 Task: Enable the option Use data youve given to businesses.
Action: Mouse moved to (661, 90)
Screenshot: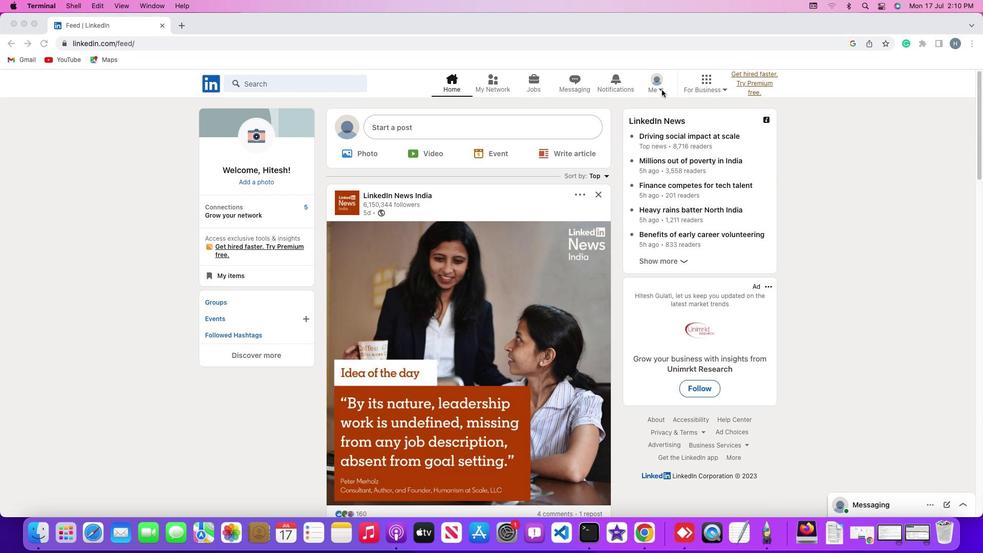 
Action: Mouse pressed left at (661, 90)
Screenshot: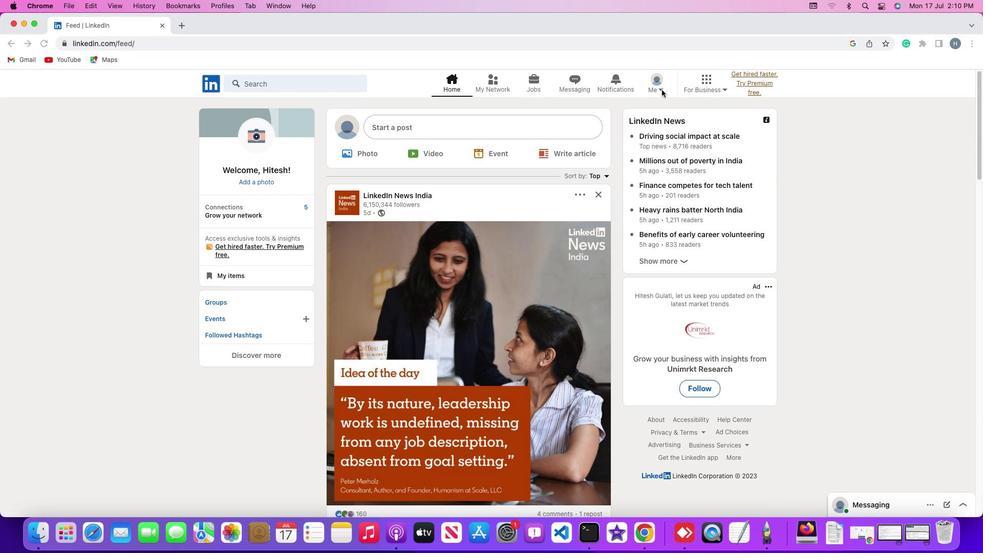 
Action: Mouse pressed left at (661, 90)
Screenshot: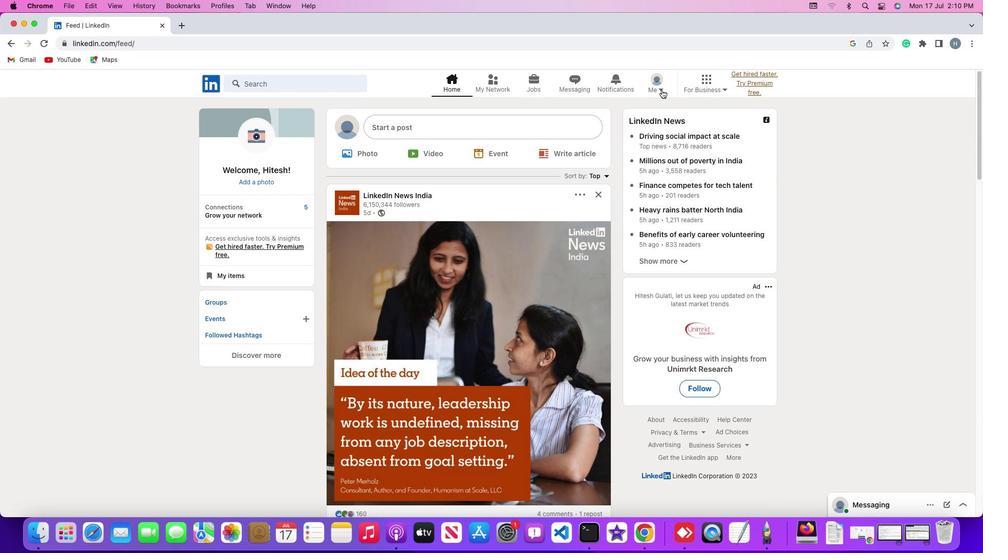 
Action: Mouse pressed left at (661, 90)
Screenshot: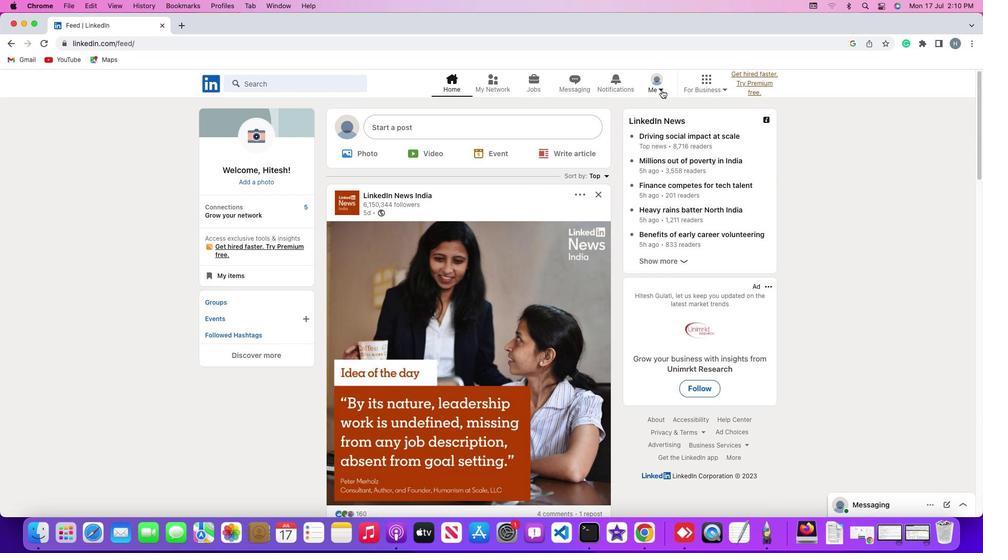 
Action: Mouse moved to (594, 195)
Screenshot: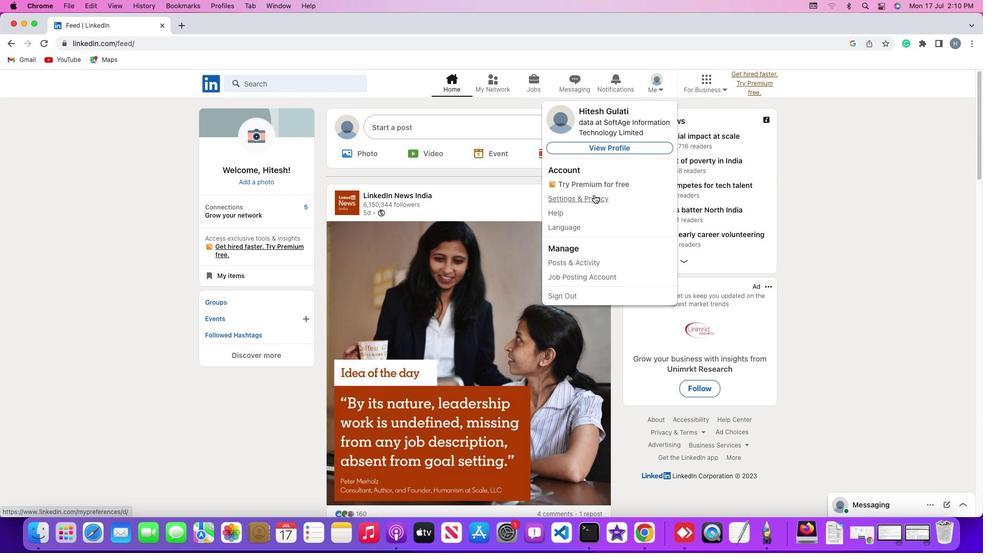 
Action: Mouse pressed left at (594, 195)
Screenshot: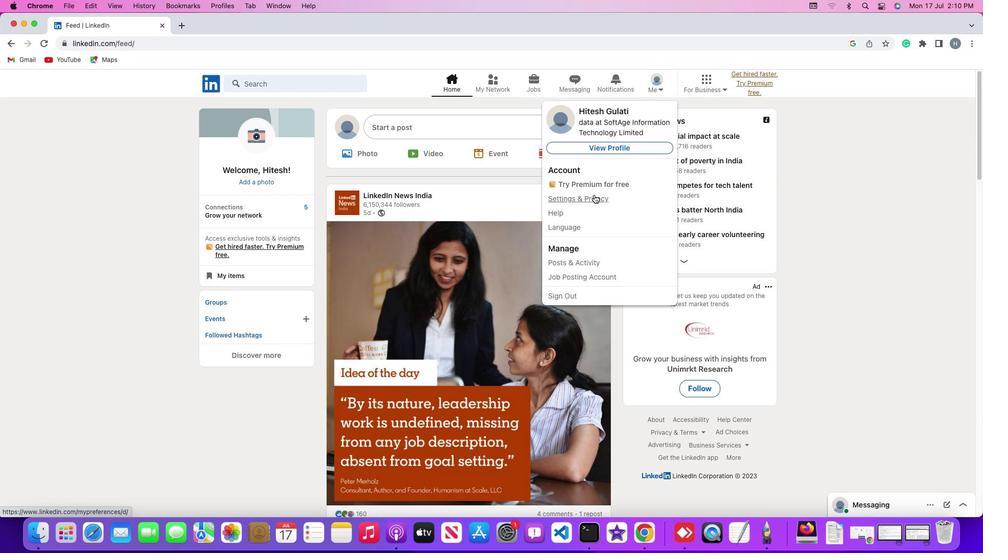 
Action: Mouse moved to (89, 304)
Screenshot: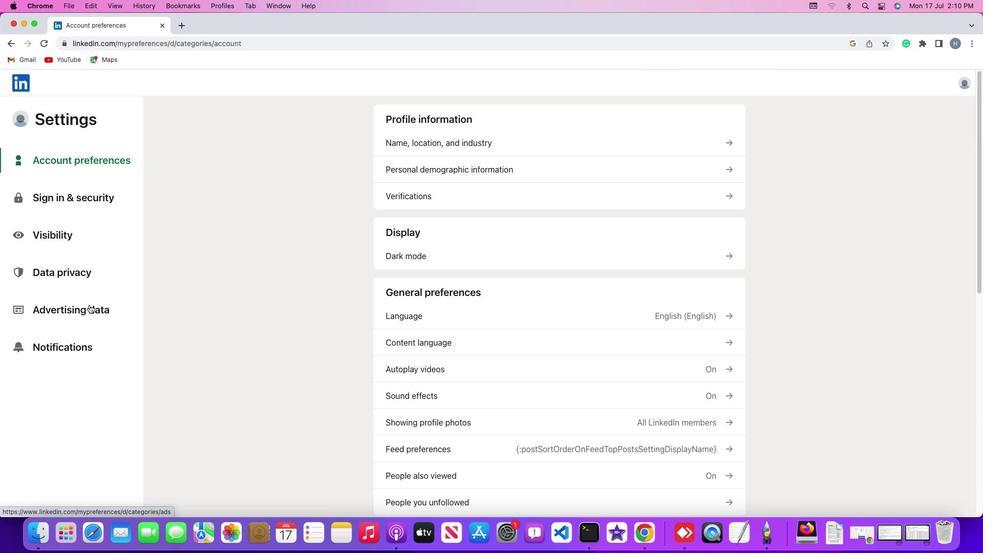 
Action: Mouse pressed left at (89, 304)
Screenshot: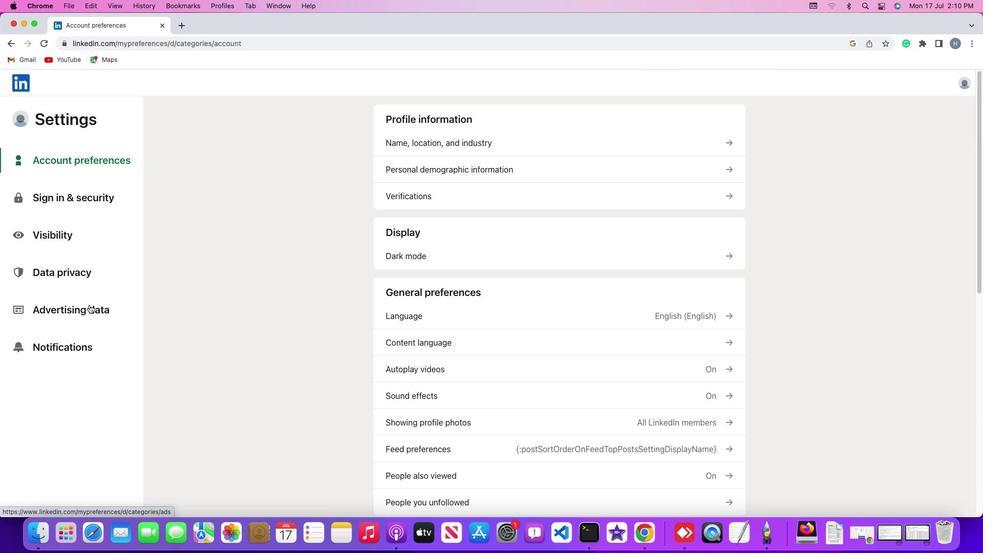 
Action: Mouse moved to (89, 305)
Screenshot: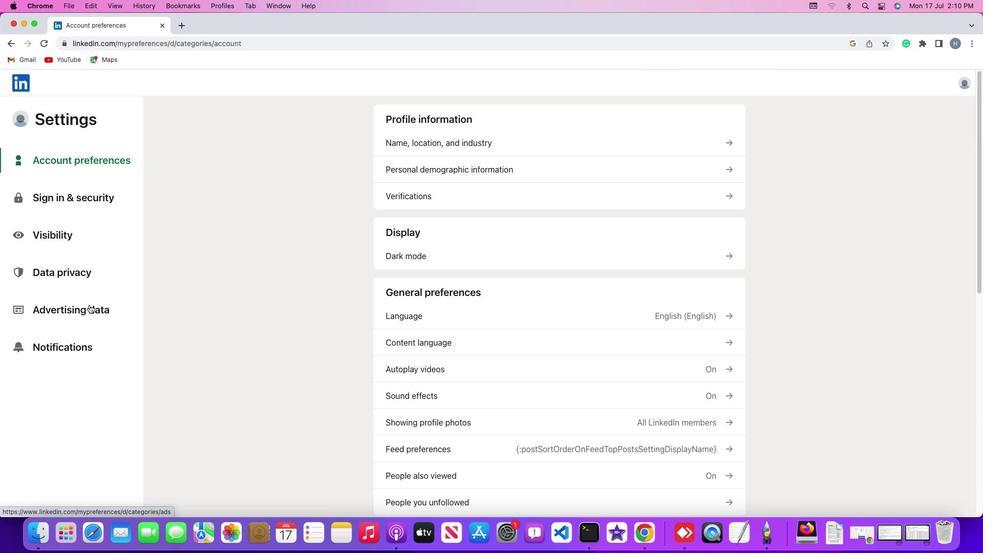 
Action: Mouse pressed left at (89, 305)
Screenshot: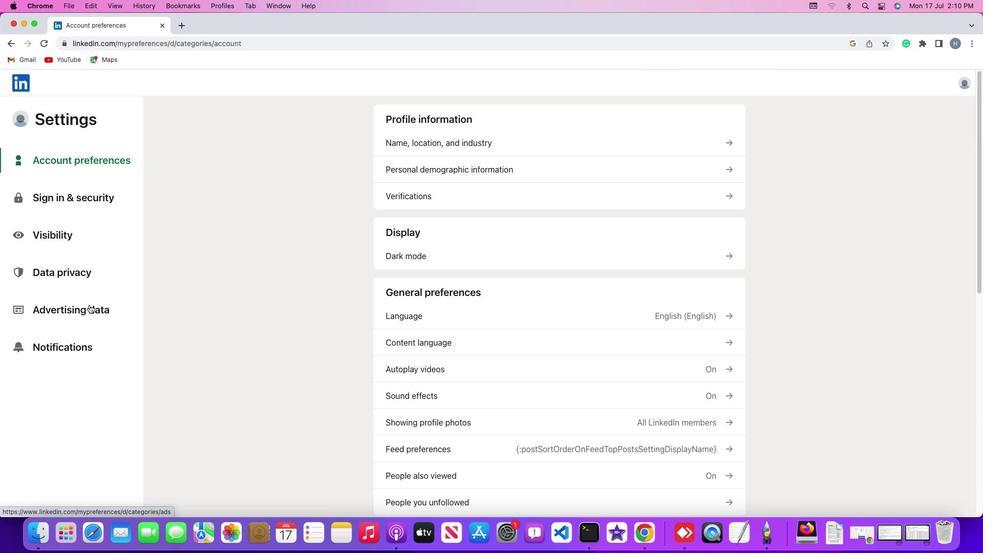 
Action: Mouse moved to (456, 395)
Screenshot: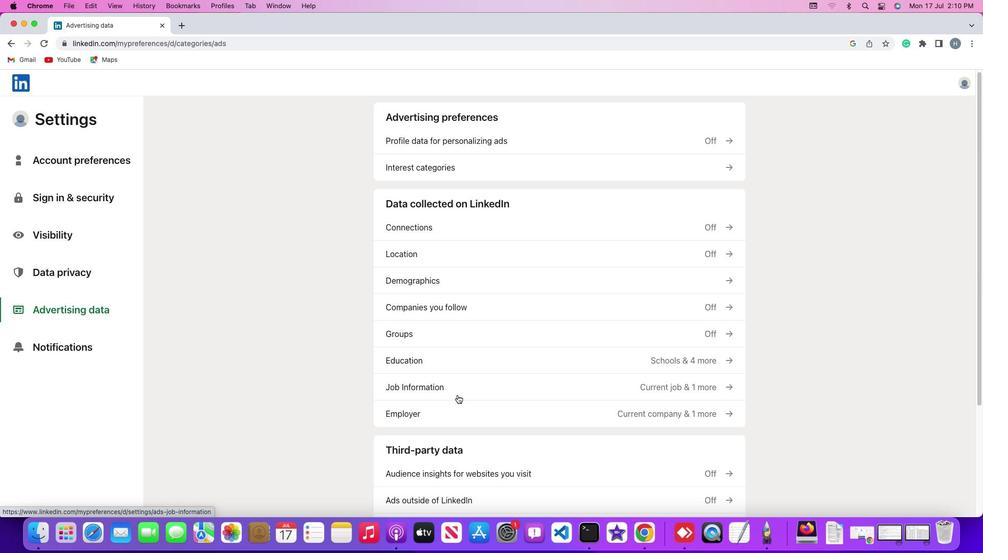 
Action: Mouse scrolled (456, 395) with delta (0, 0)
Screenshot: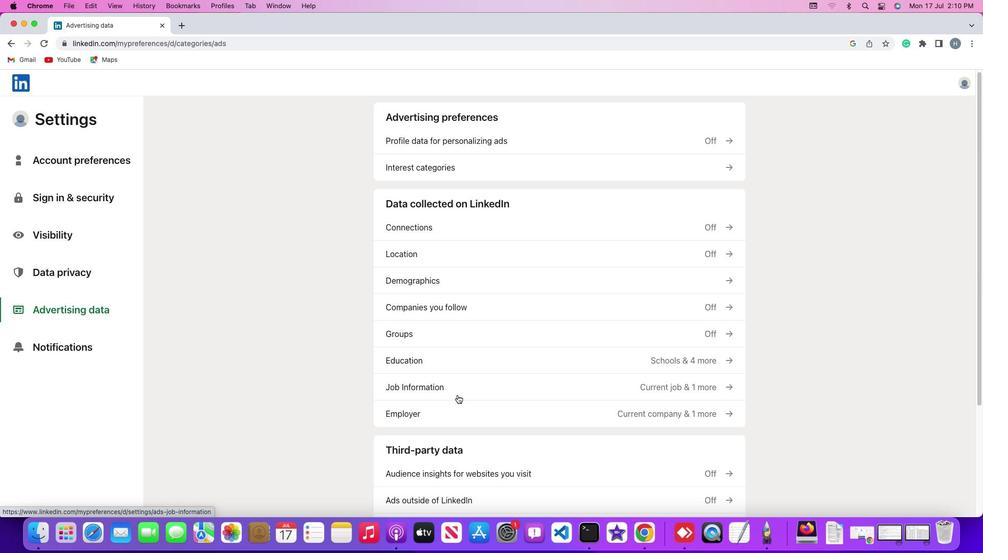 
Action: Mouse moved to (456, 395)
Screenshot: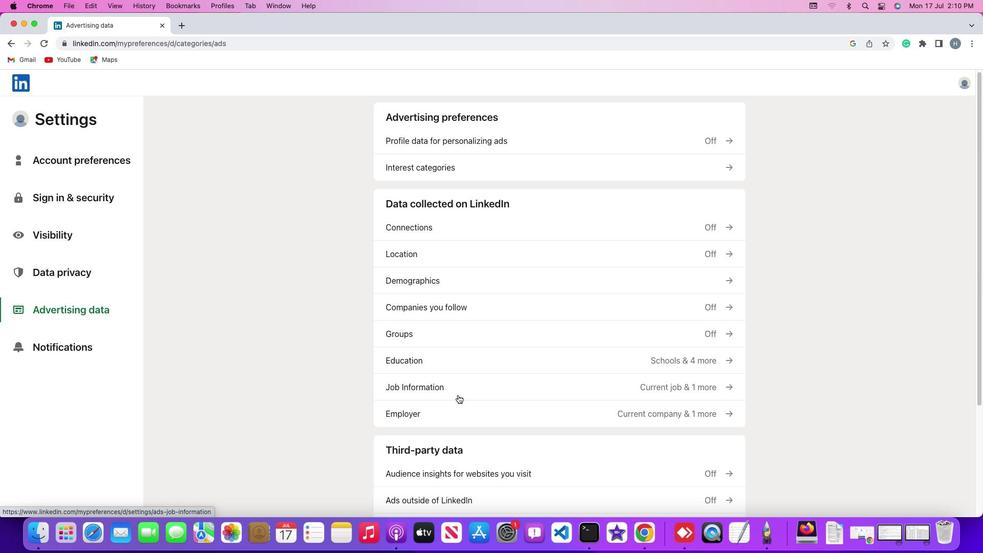 
Action: Mouse scrolled (456, 395) with delta (0, 0)
Screenshot: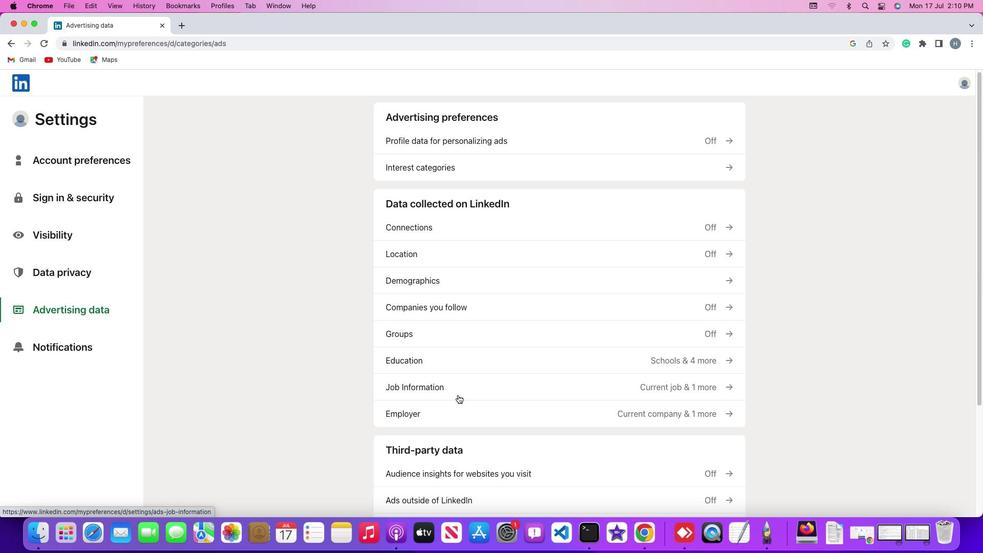 
Action: Mouse moved to (457, 395)
Screenshot: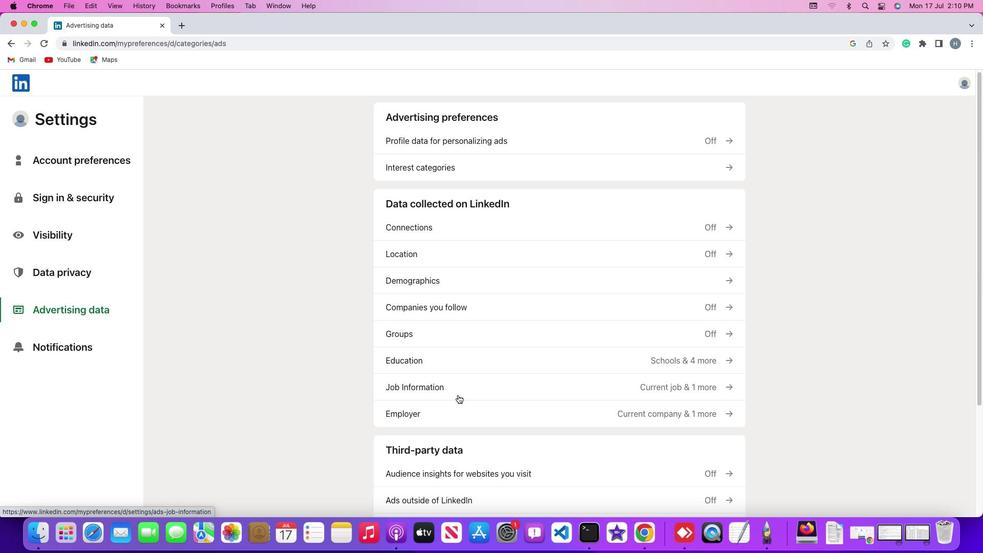 
Action: Mouse scrolled (457, 395) with delta (0, -1)
Screenshot: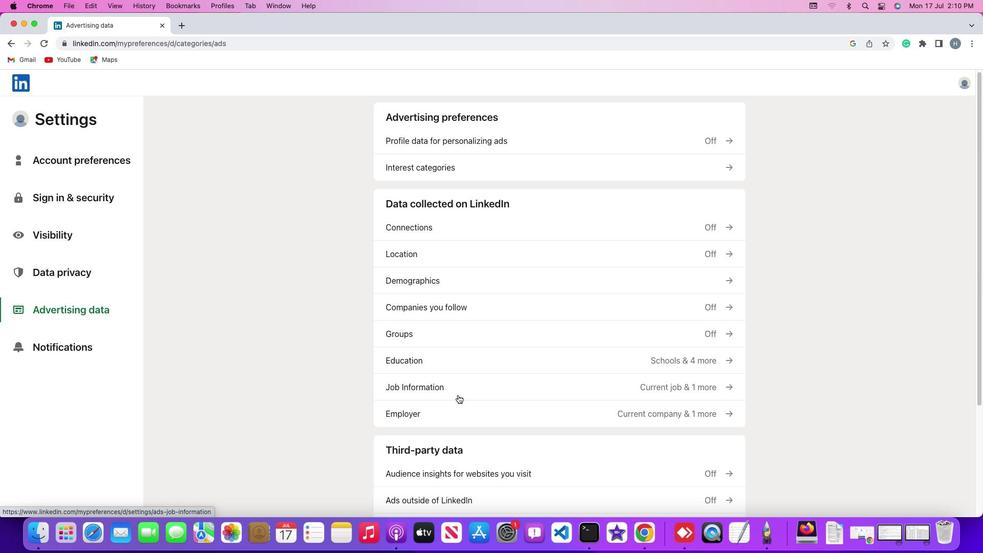 
Action: Mouse moved to (457, 395)
Screenshot: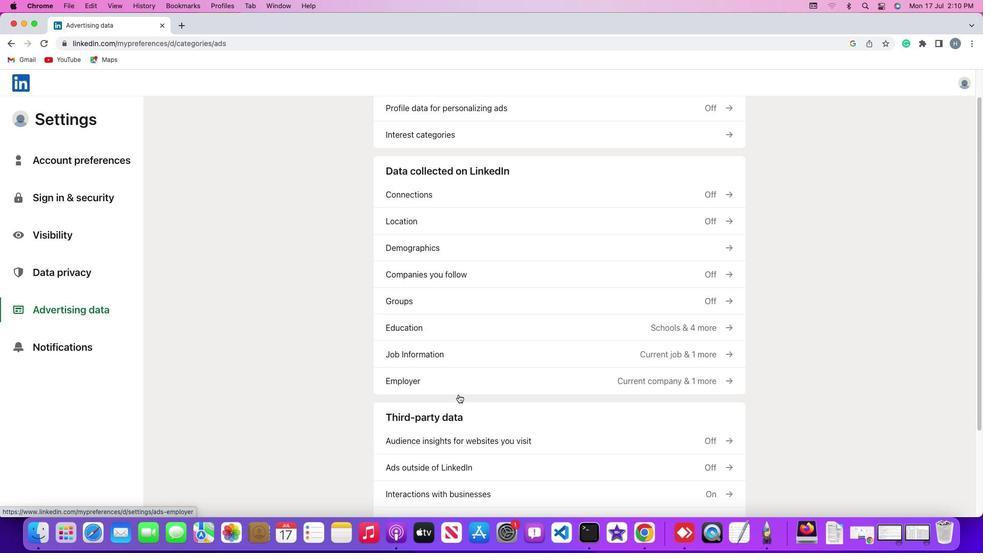 
Action: Mouse scrolled (457, 395) with delta (0, -2)
Screenshot: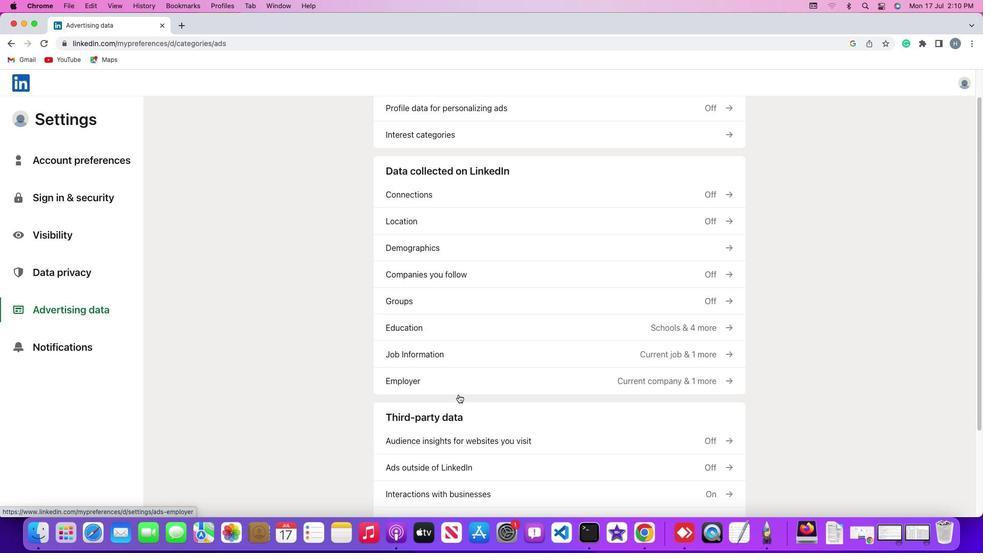 
Action: Mouse moved to (457, 394)
Screenshot: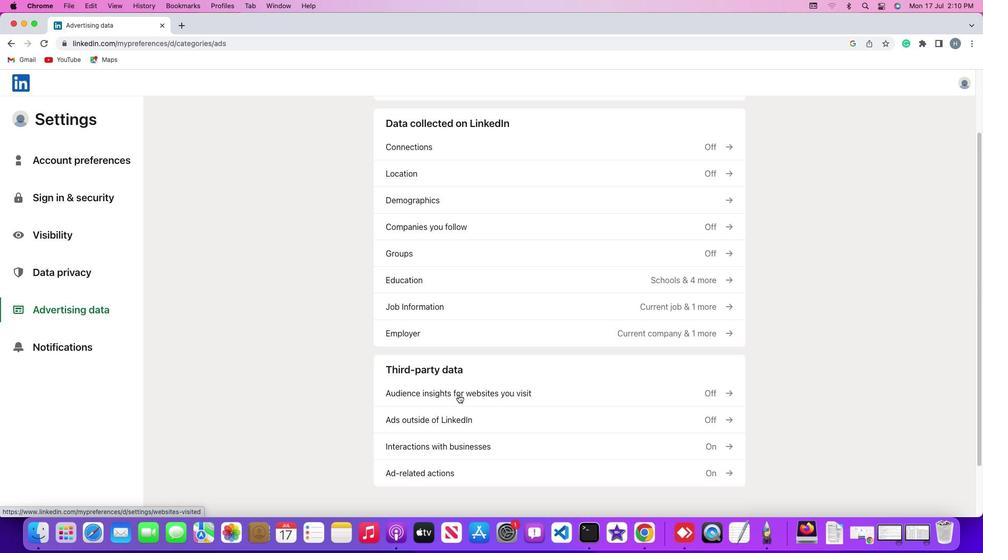
Action: Mouse scrolled (457, 394) with delta (0, -3)
Screenshot: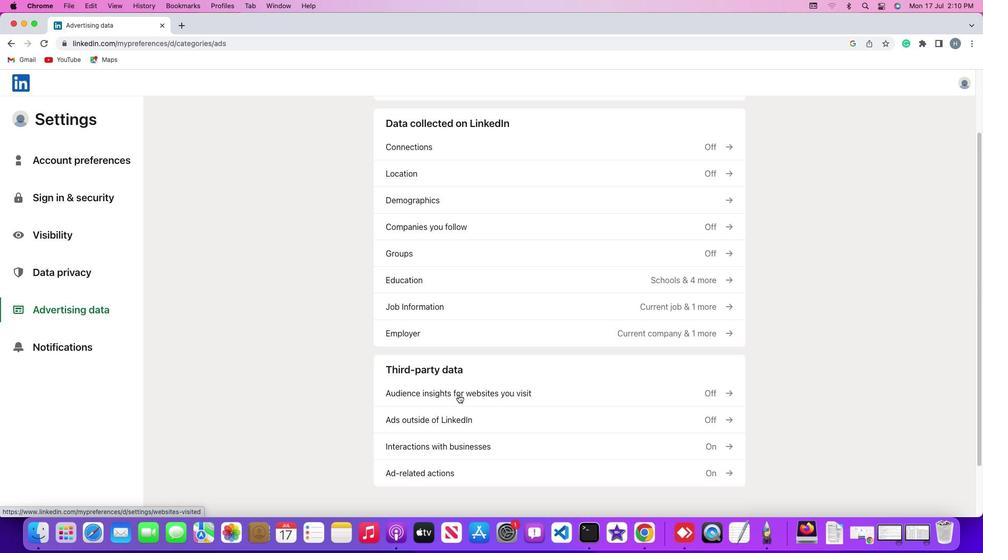 
Action: Mouse moved to (458, 394)
Screenshot: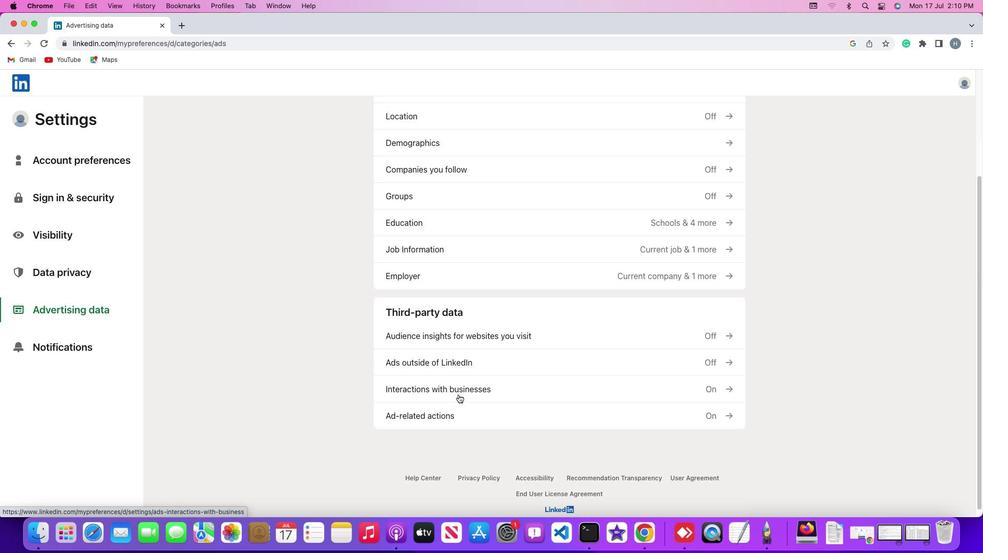 
Action: Mouse scrolled (458, 394) with delta (0, -3)
Screenshot: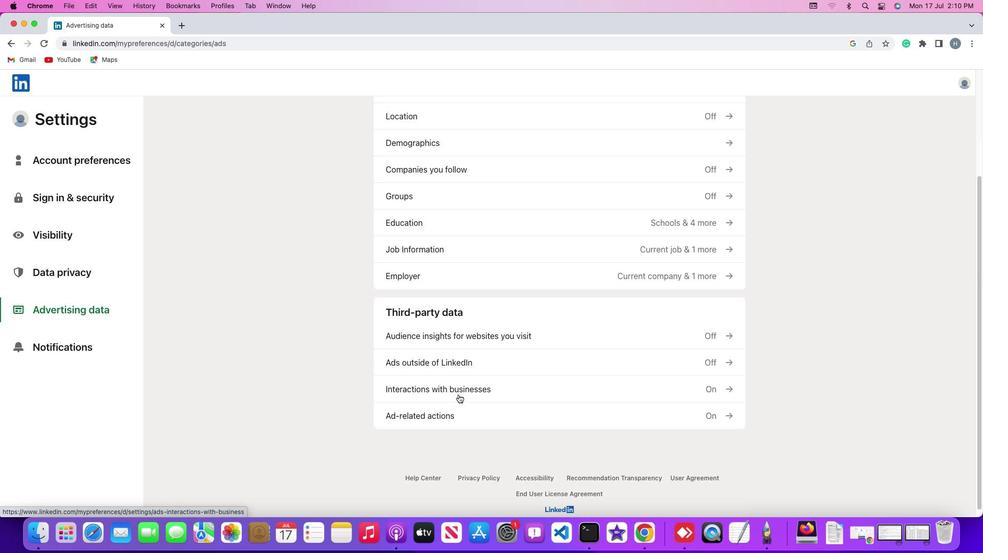 
Action: Mouse moved to (455, 375)
Screenshot: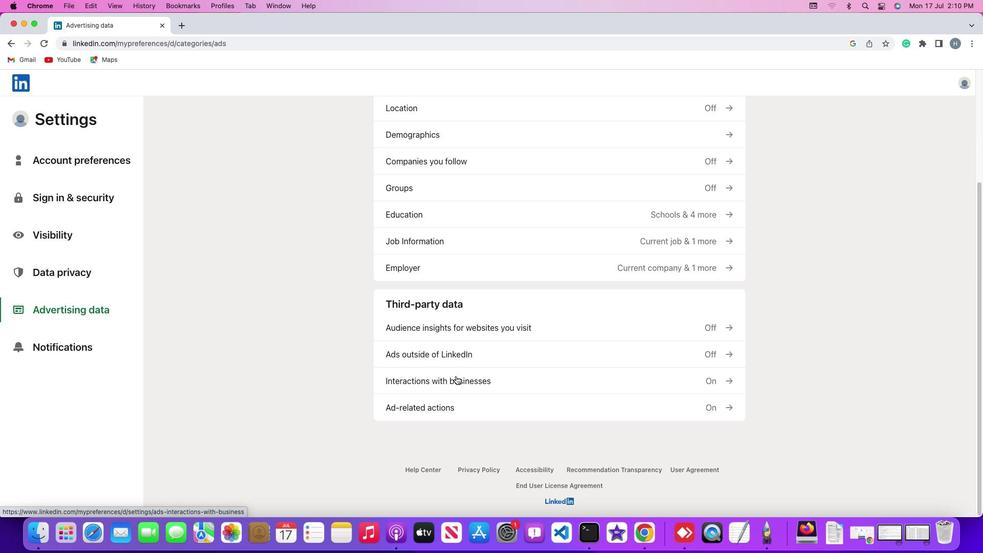 
Action: Mouse pressed left at (455, 375)
Screenshot: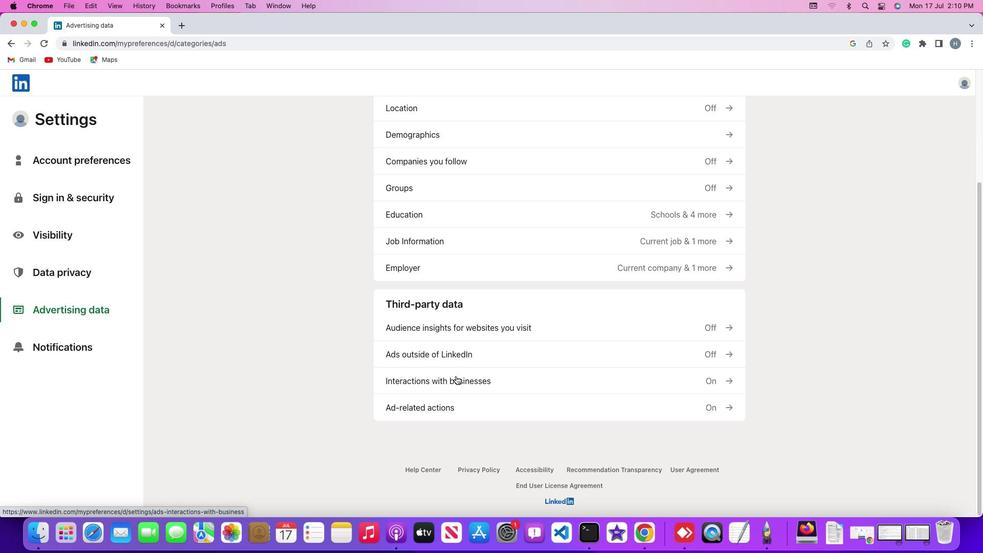 
Action: Mouse moved to (727, 189)
Screenshot: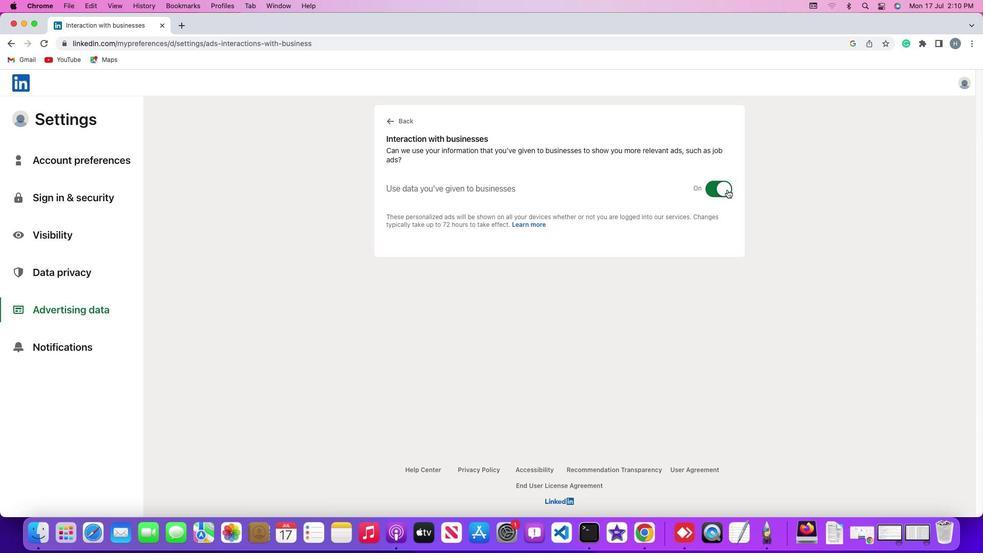 
Action: Mouse pressed left at (727, 189)
Screenshot: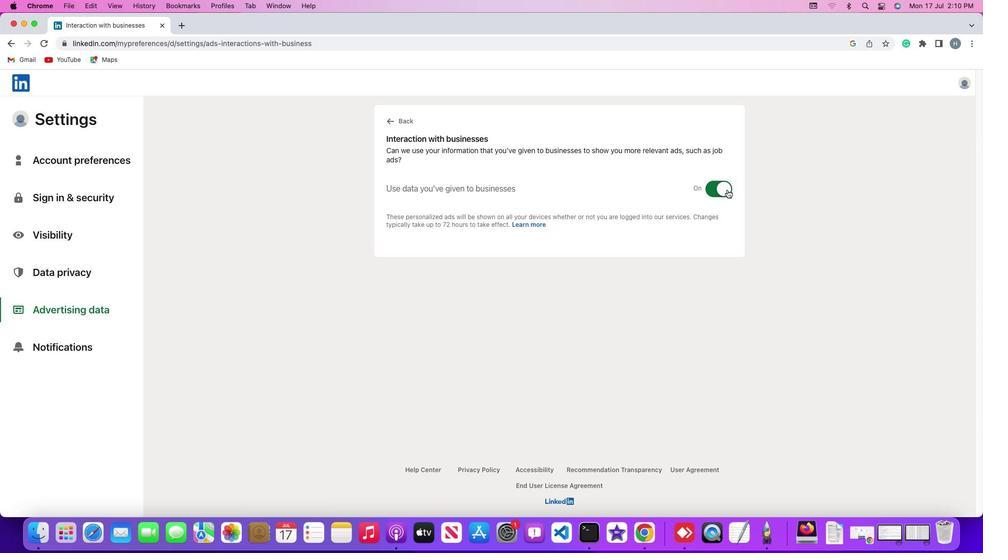 
Action: Mouse pressed left at (727, 189)
Screenshot: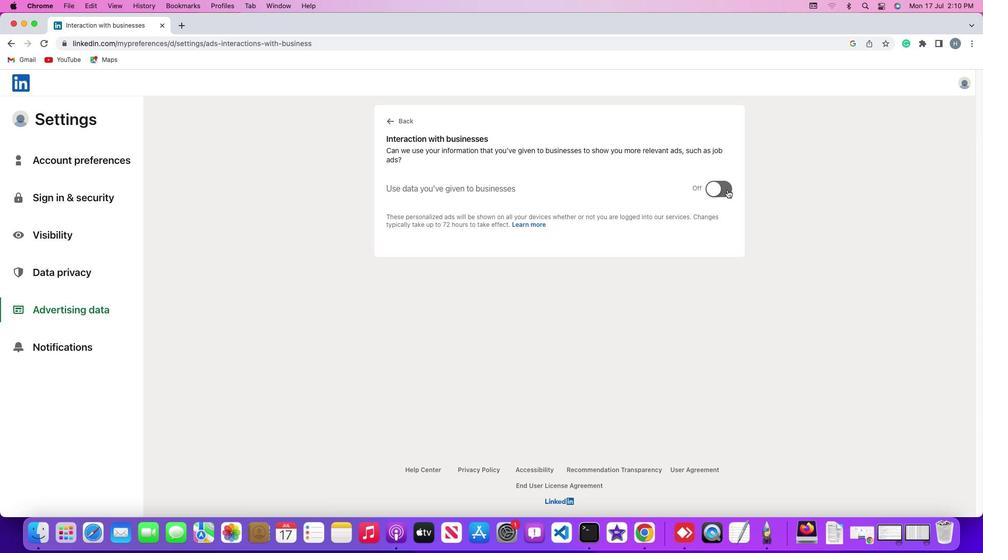 
